Task: Add the task  Develop a new online tool for website optimization to the section Fast Lane in the project AuraTech and add a Due Date to the respective task as 2023/12/13
Action: Mouse moved to (542, 378)
Screenshot: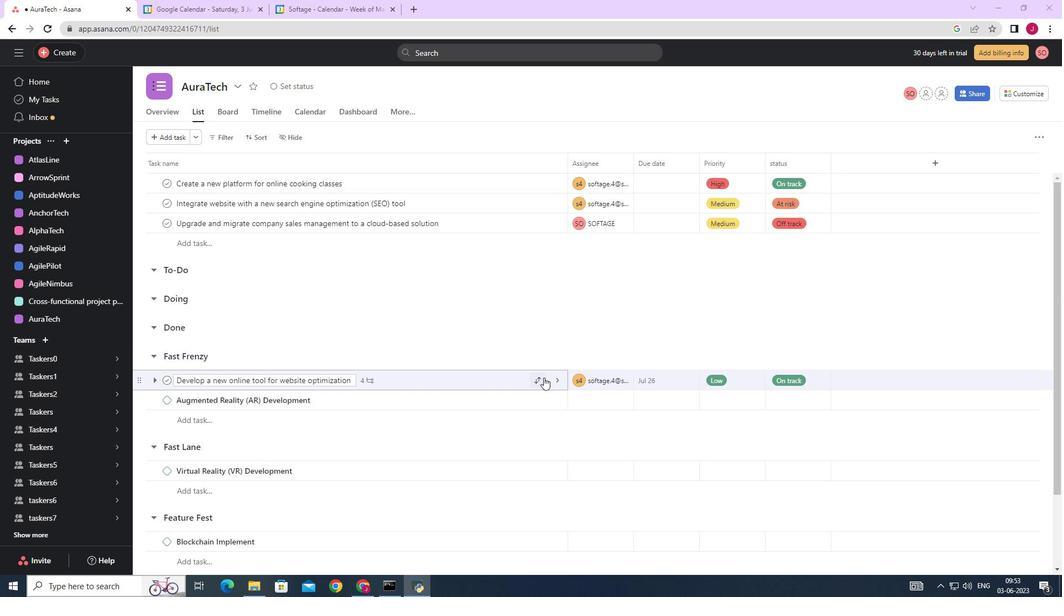 
Action: Mouse pressed left at (542, 378)
Screenshot: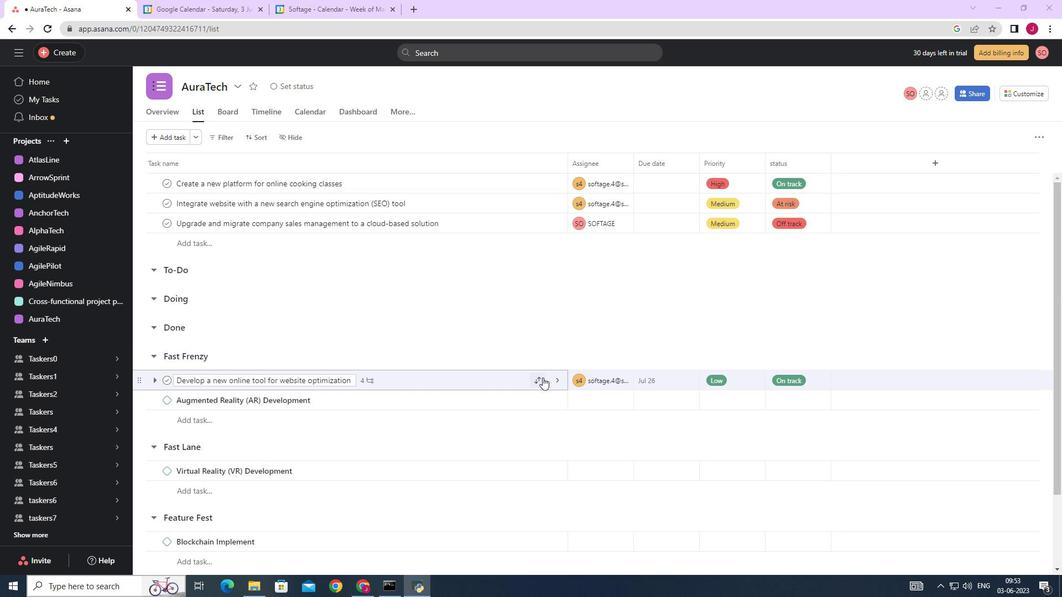 
Action: Mouse moved to (486, 317)
Screenshot: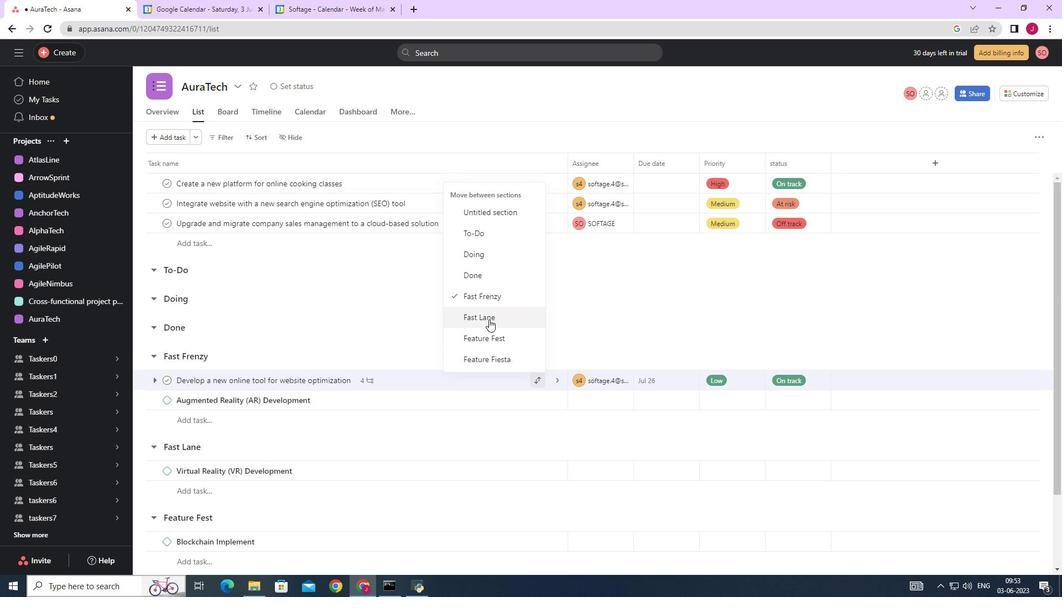 
Action: Mouse pressed left at (486, 317)
Screenshot: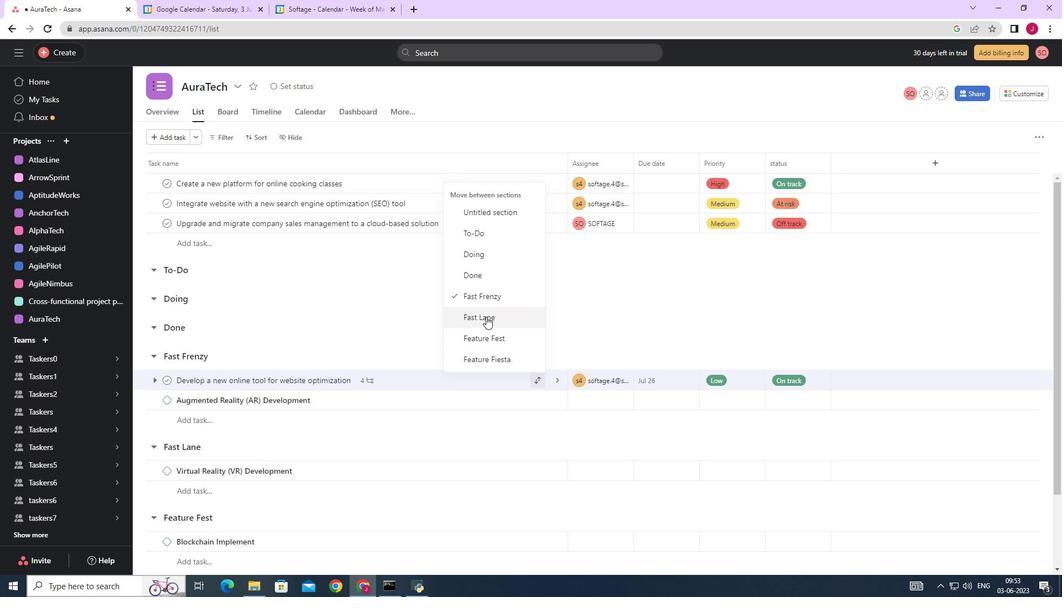 
Action: Mouse moved to (691, 450)
Screenshot: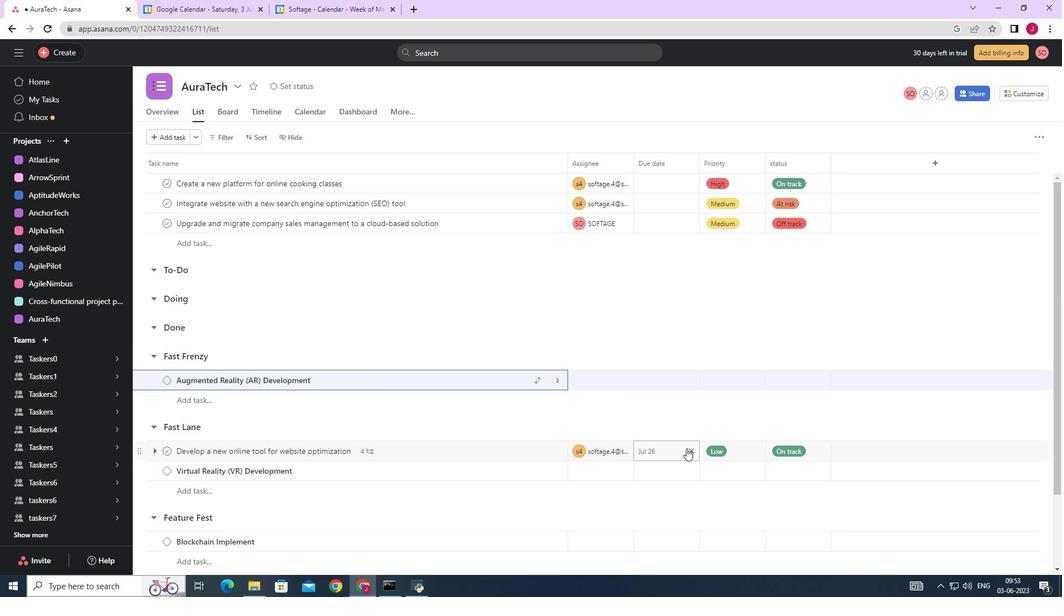 
Action: Mouse pressed left at (691, 450)
Screenshot: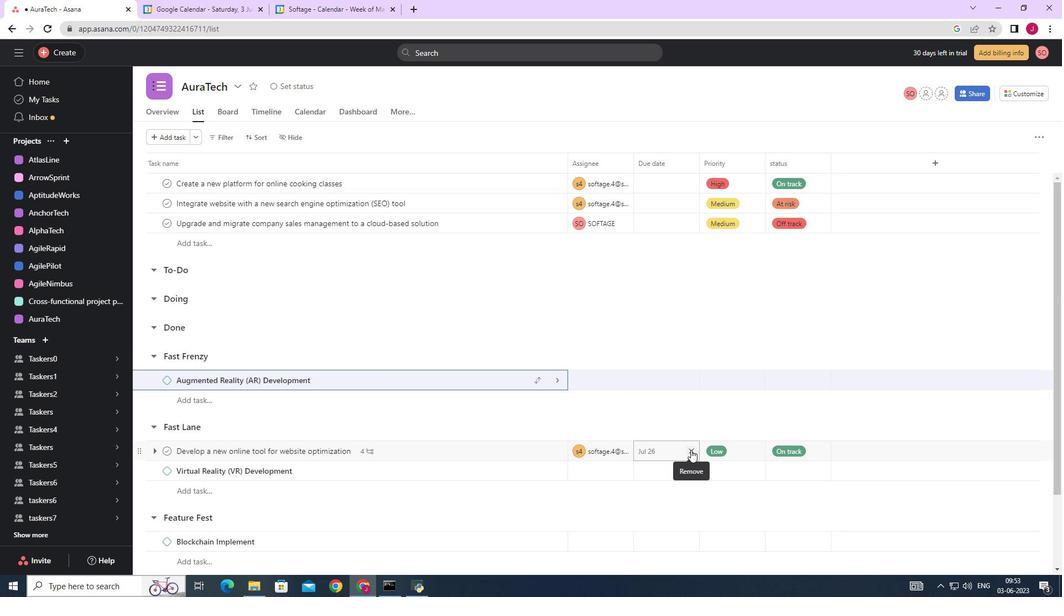 
Action: Mouse moved to (662, 451)
Screenshot: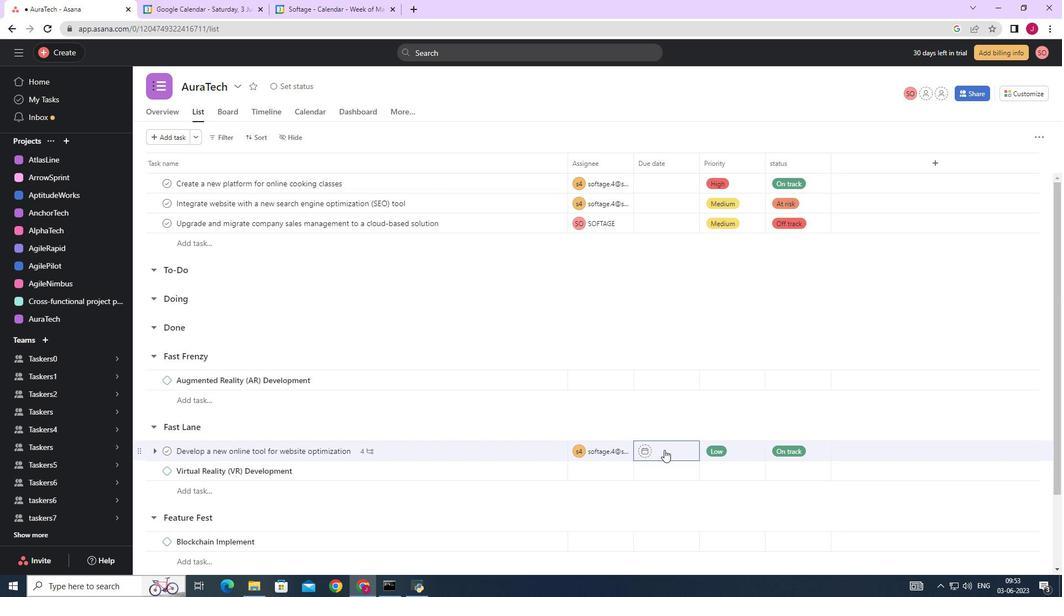 
Action: Mouse pressed left at (662, 451)
Screenshot: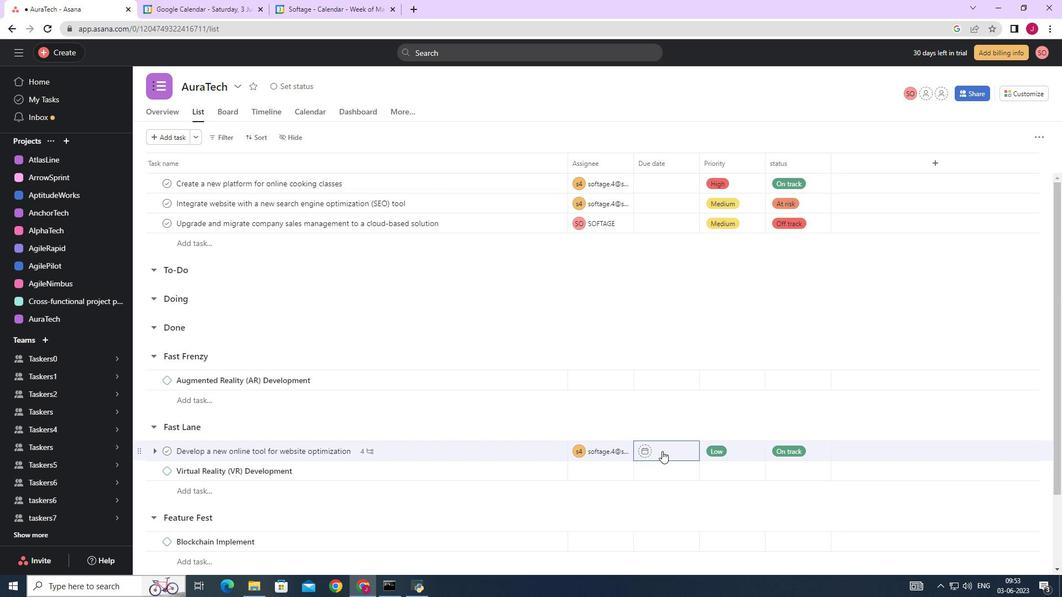 
Action: Mouse moved to (774, 273)
Screenshot: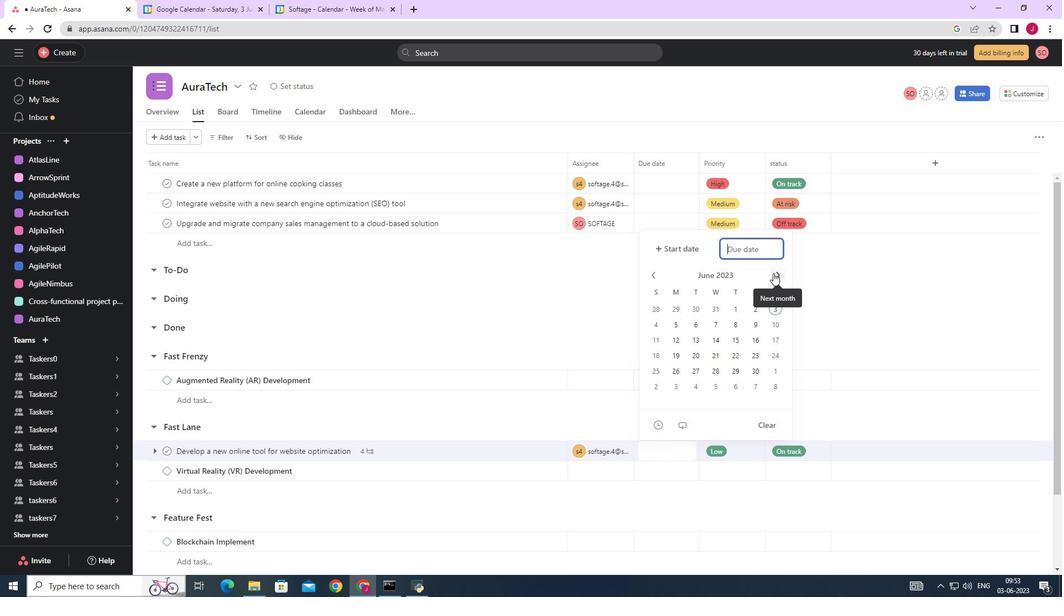
Action: Mouse pressed left at (774, 273)
Screenshot: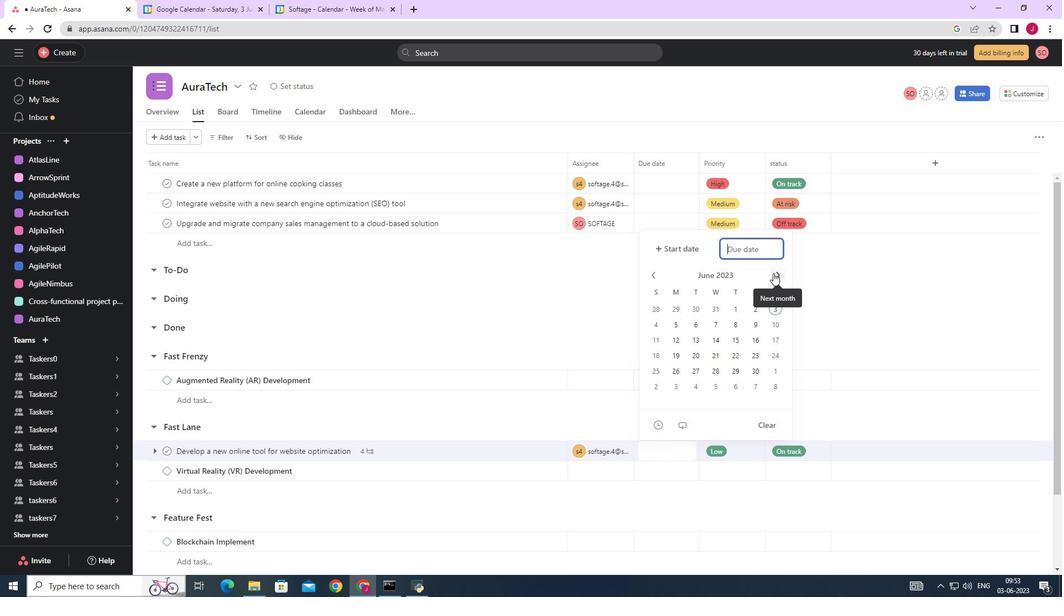 
Action: Mouse pressed left at (774, 273)
Screenshot: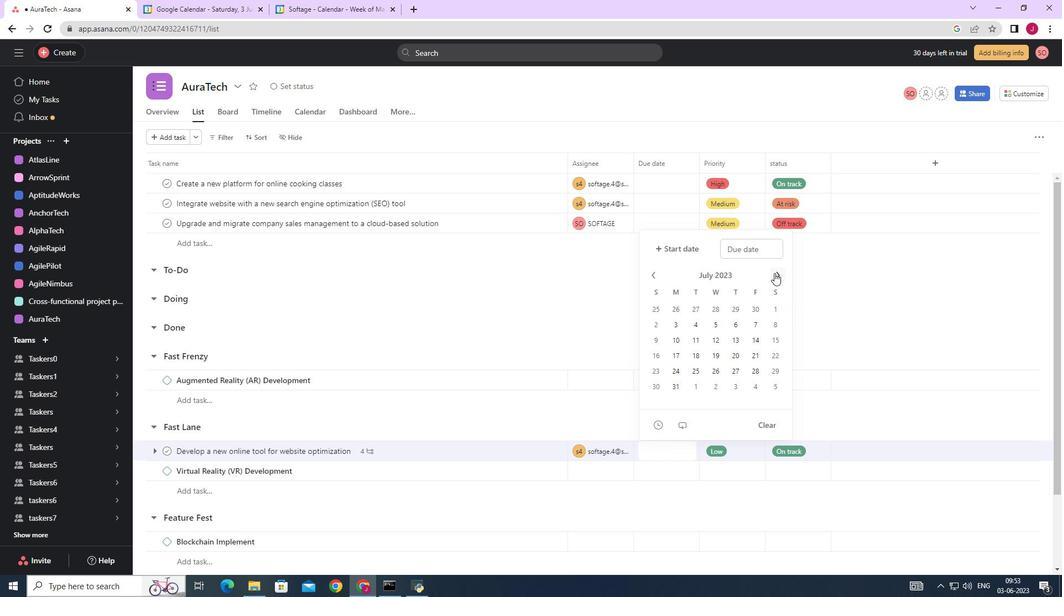 
Action: Mouse pressed left at (774, 273)
Screenshot: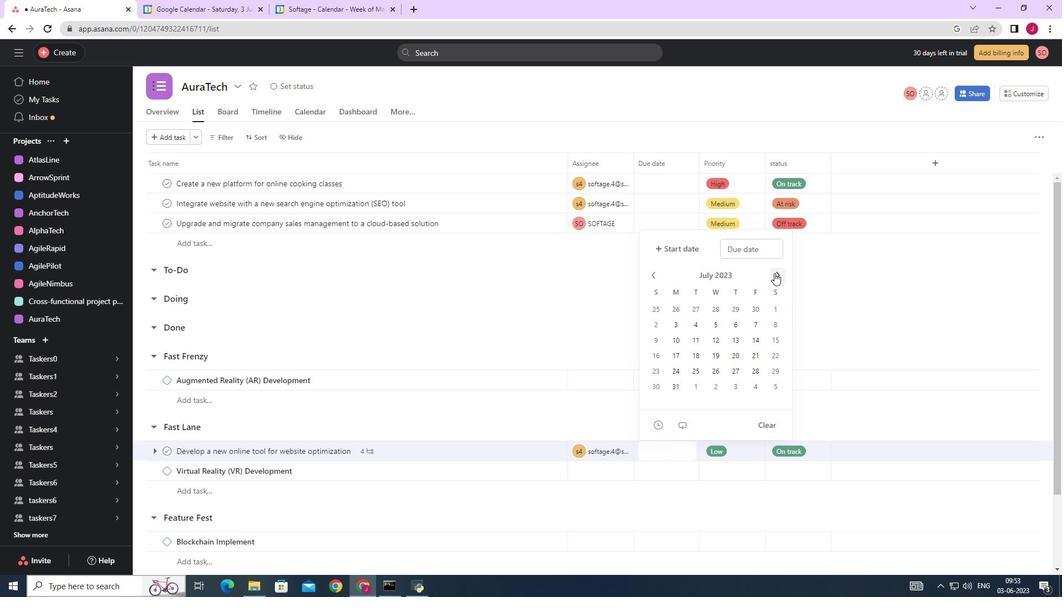 
Action: Mouse pressed left at (774, 273)
Screenshot: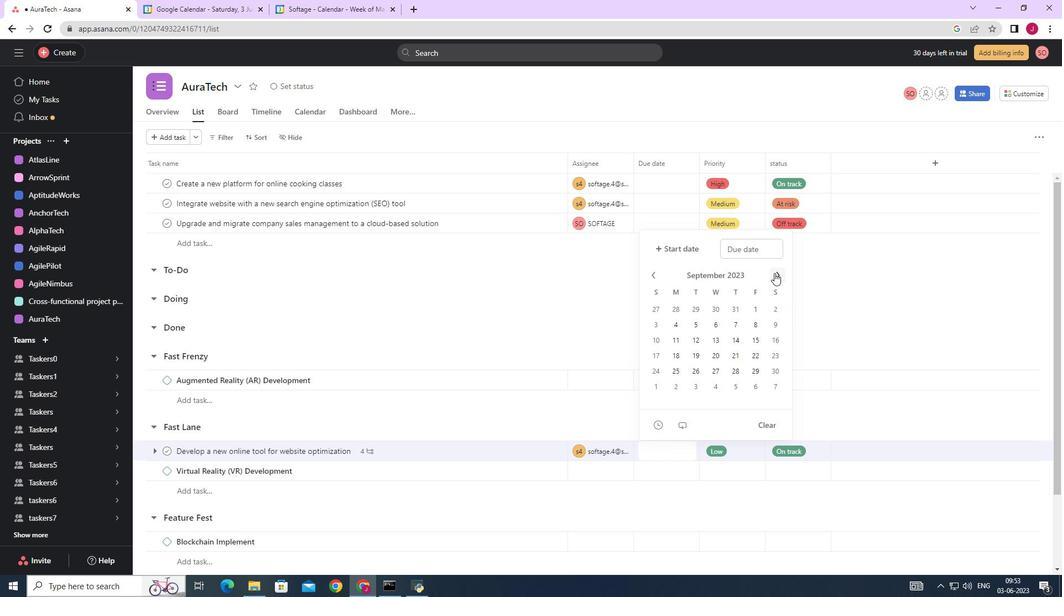 
Action: Mouse pressed left at (774, 273)
Screenshot: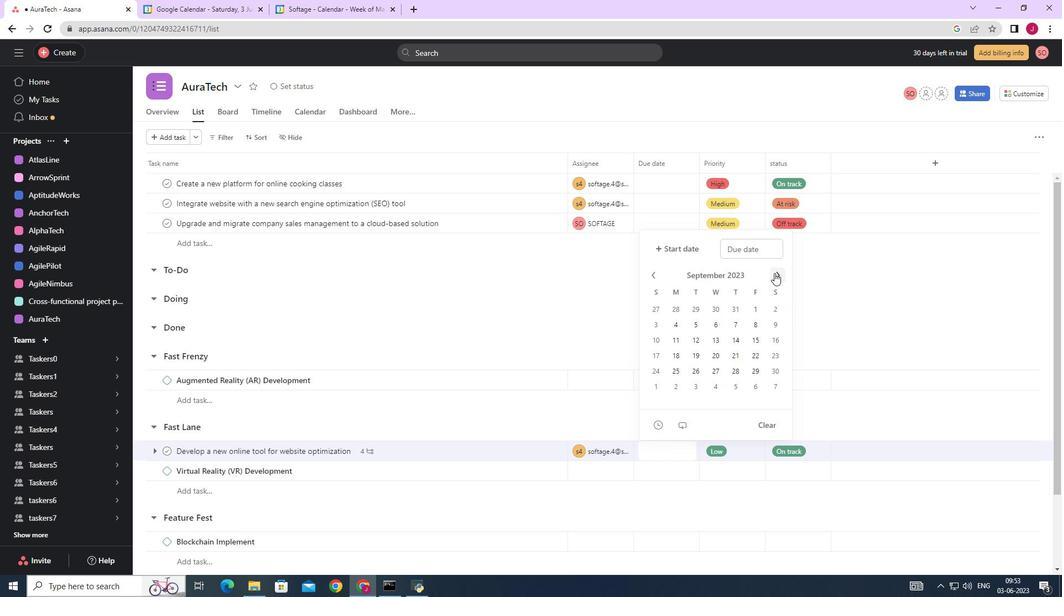 
Action: Mouse pressed left at (774, 273)
Screenshot: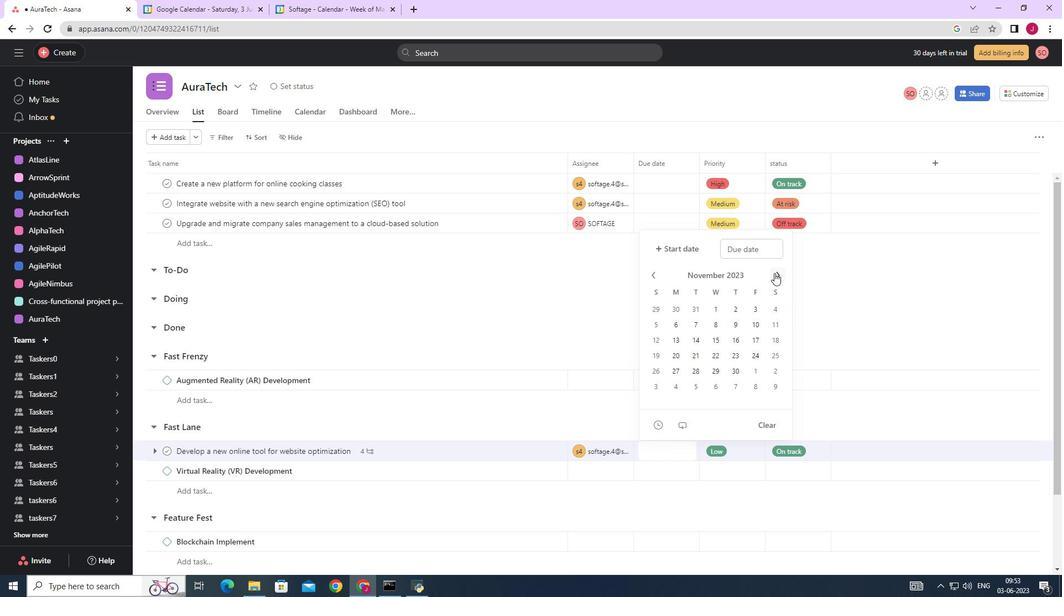 
Action: Mouse moved to (715, 339)
Screenshot: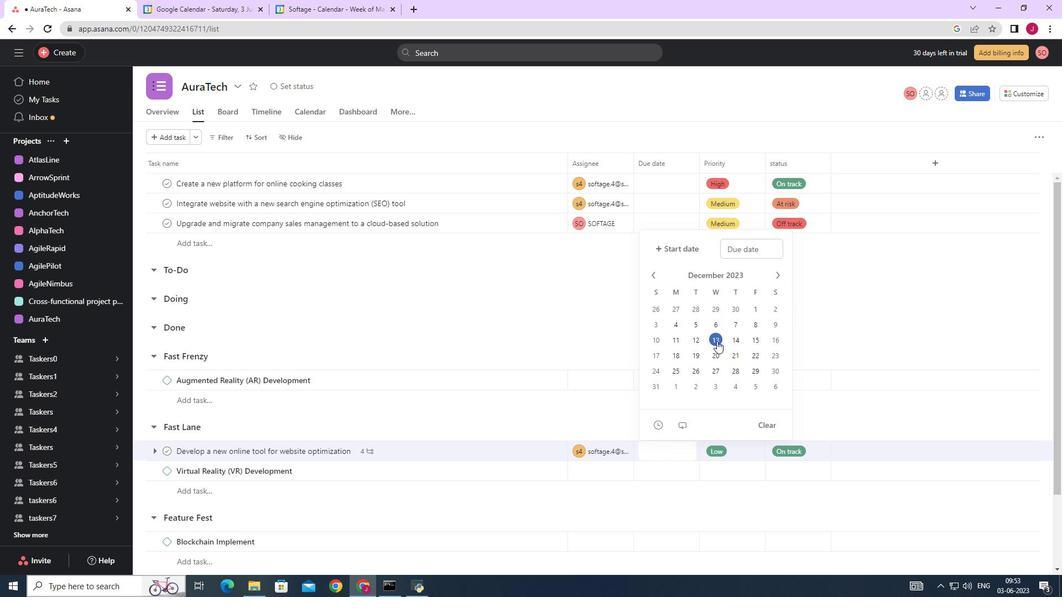 
Action: Mouse pressed left at (715, 339)
Screenshot: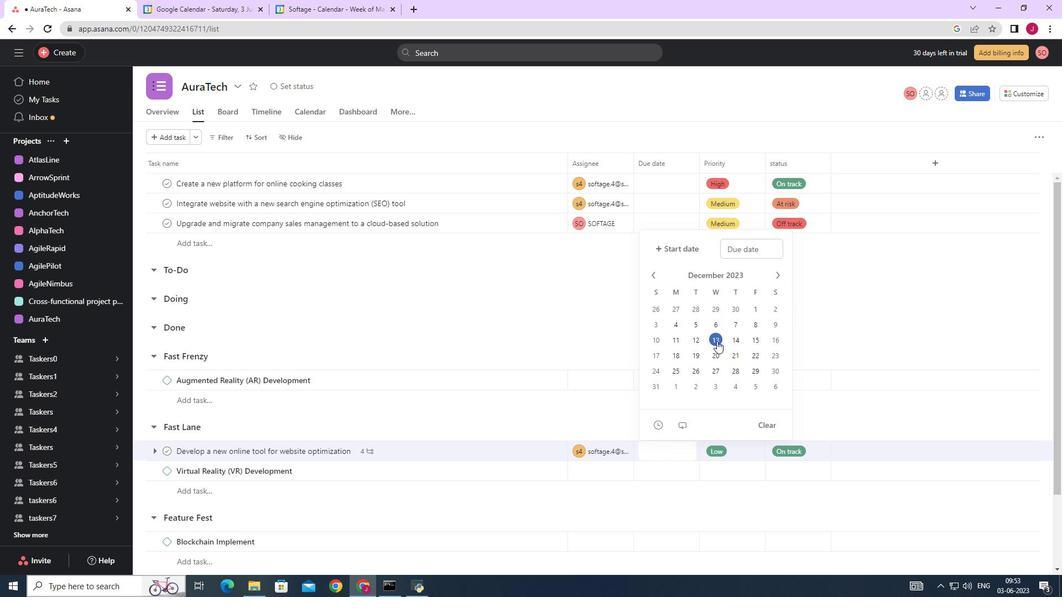 
Action: Mouse moved to (870, 312)
Screenshot: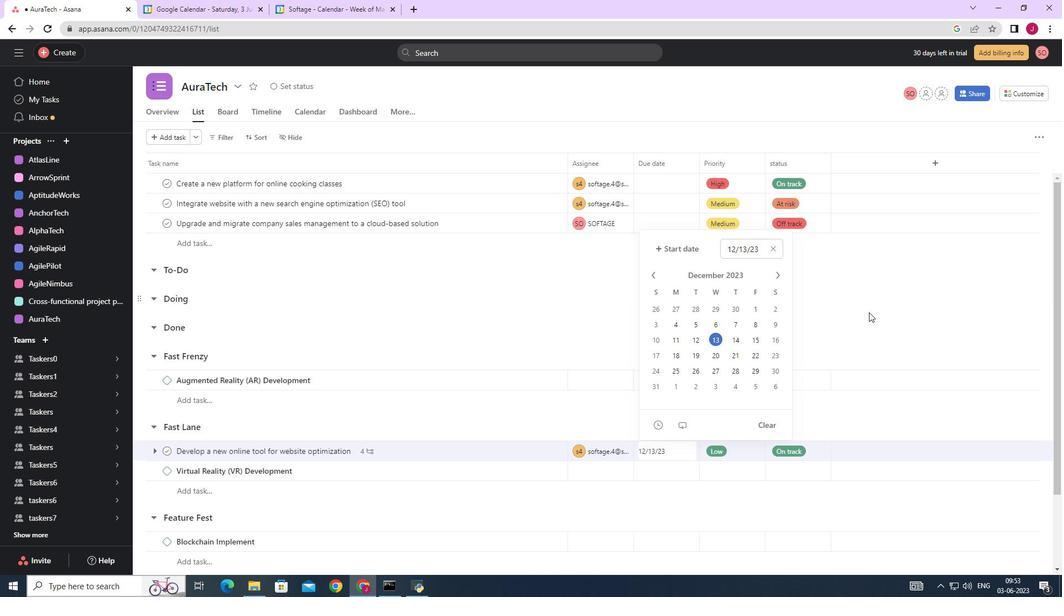 
Action: Mouse pressed left at (870, 312)
Screenshot: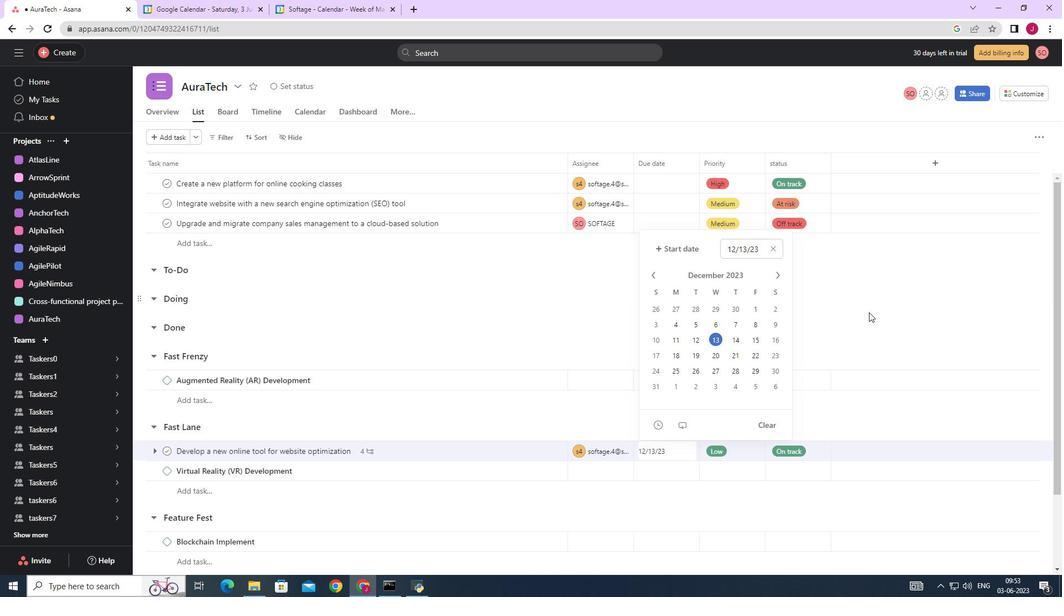 
Action: Mouse moved to (871, 312)
Screenshot: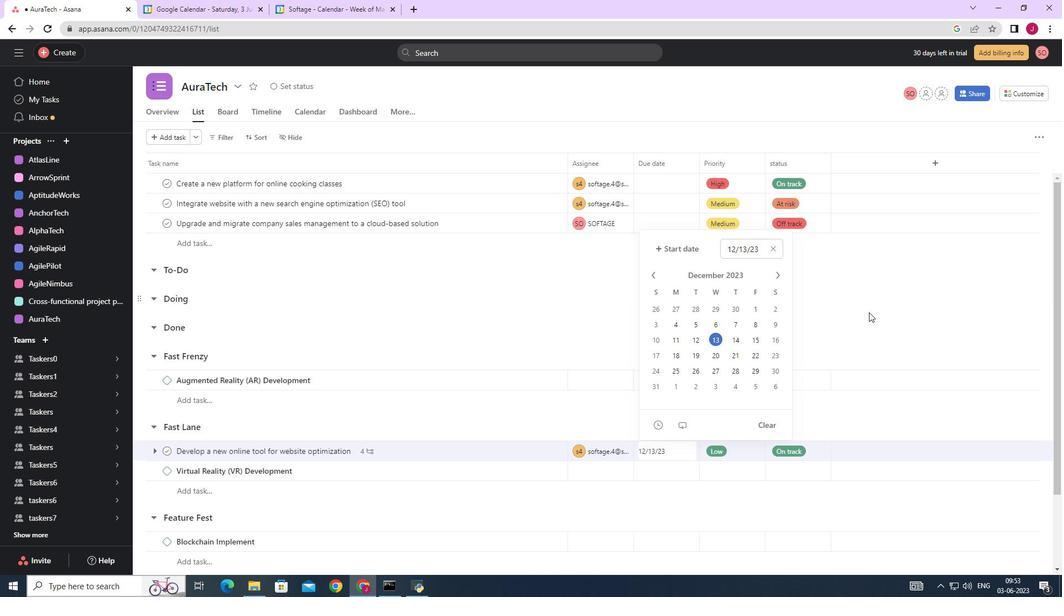 
